 Task: Sort the products in the category "Champagne & Sparkling Wine" by unit price (low first).
Action: Mouse moved to (661, 247)
Screenshot: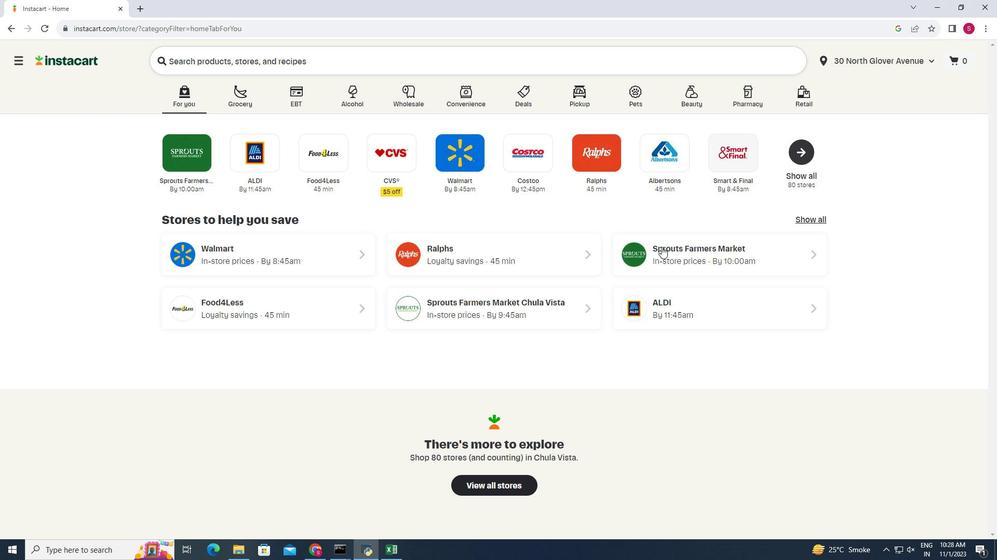 
Action: Mouse pressed left at (661, 247)
Screenshot: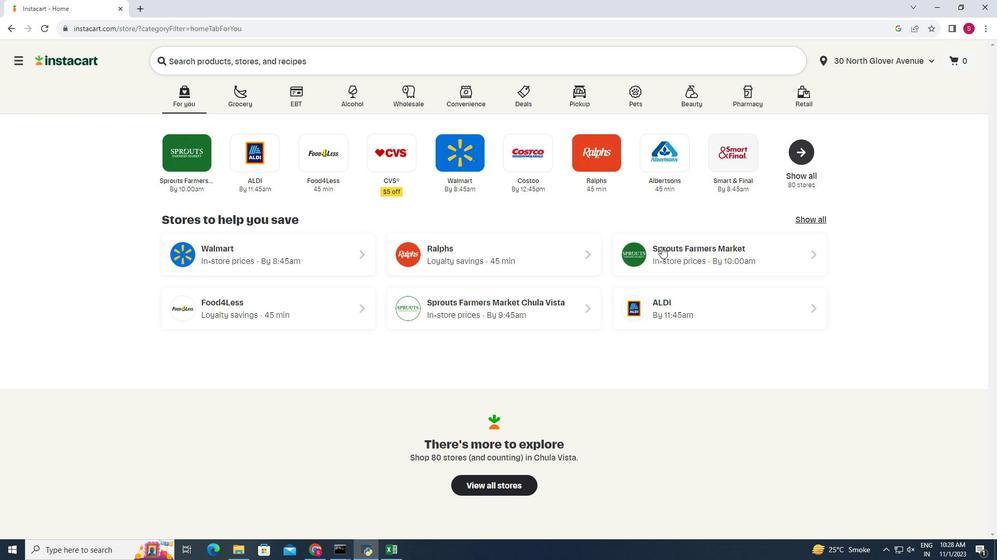 
Action: Mouse moved to (33, 525)
Screenshot: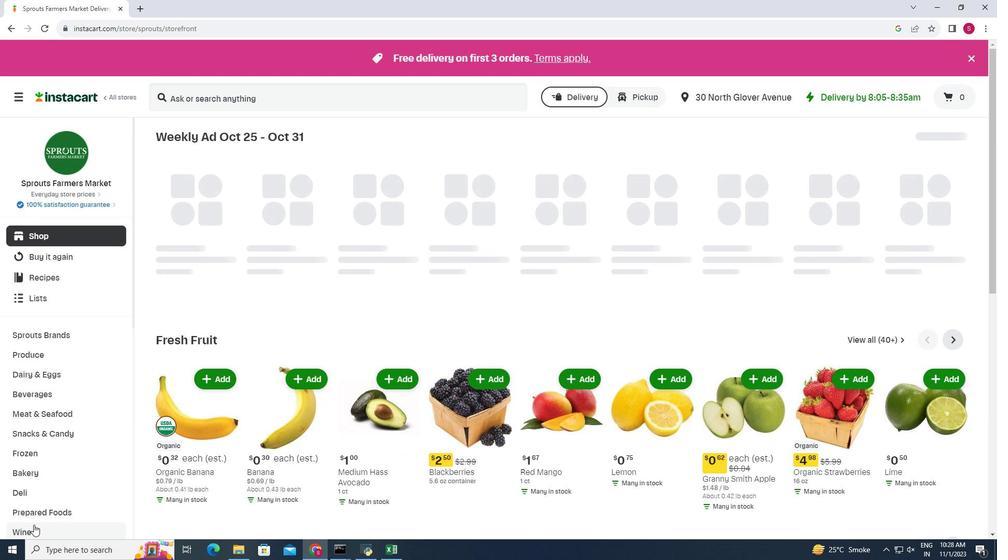 
Action: Mouse pressed left at (33, 525)
Screenshot: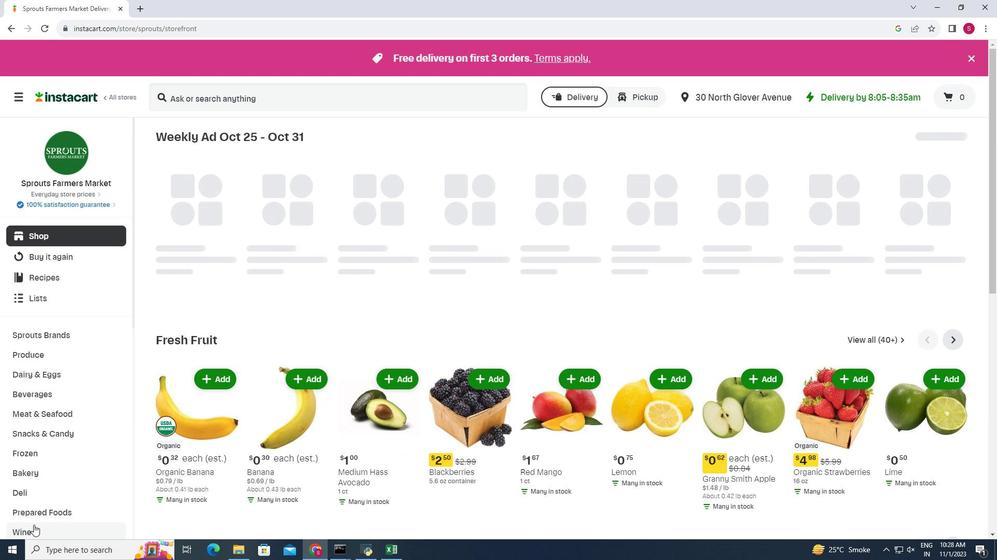 
Action: Mouse moved to (333, 163)
Screenshot: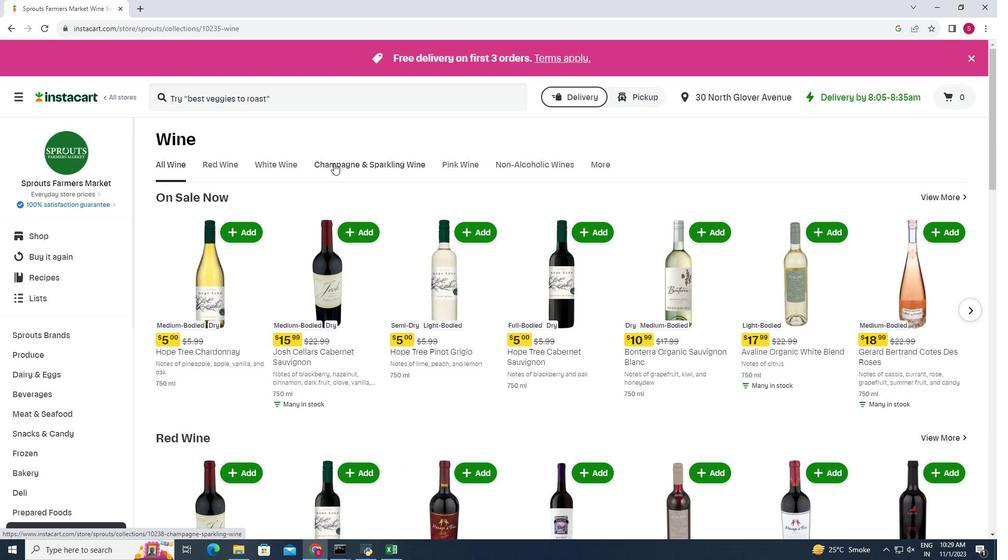 
Action: Mouse pressed left at (333, 163)
Screenshot: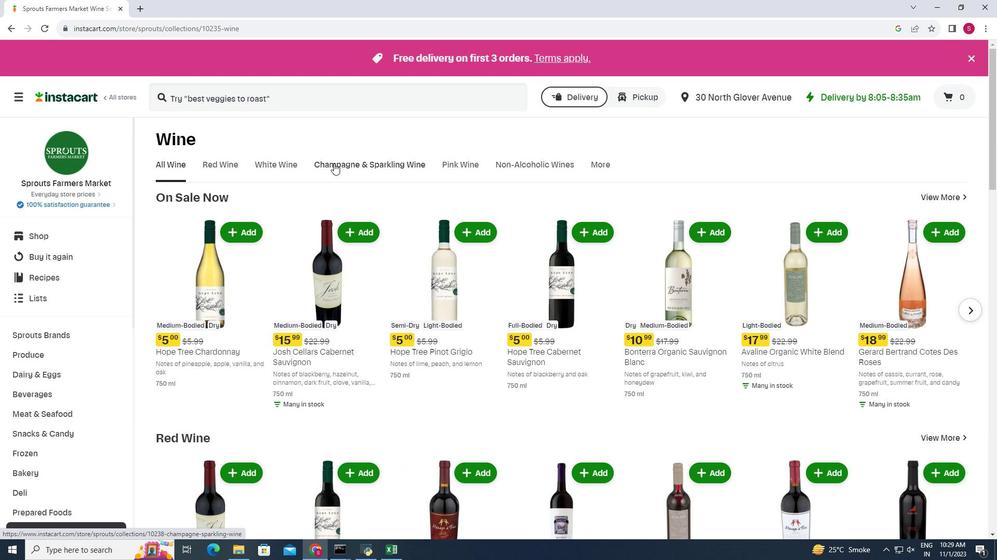 
Action: Mouse moved to (949, 251)
Screenshot: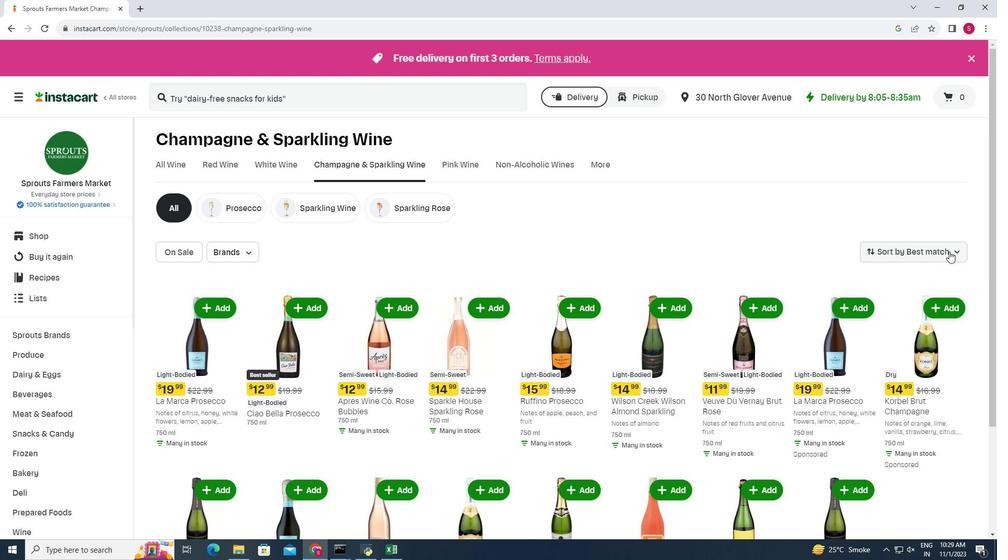 
Action: Mouse pressed left at (949, 251)
Screenshot: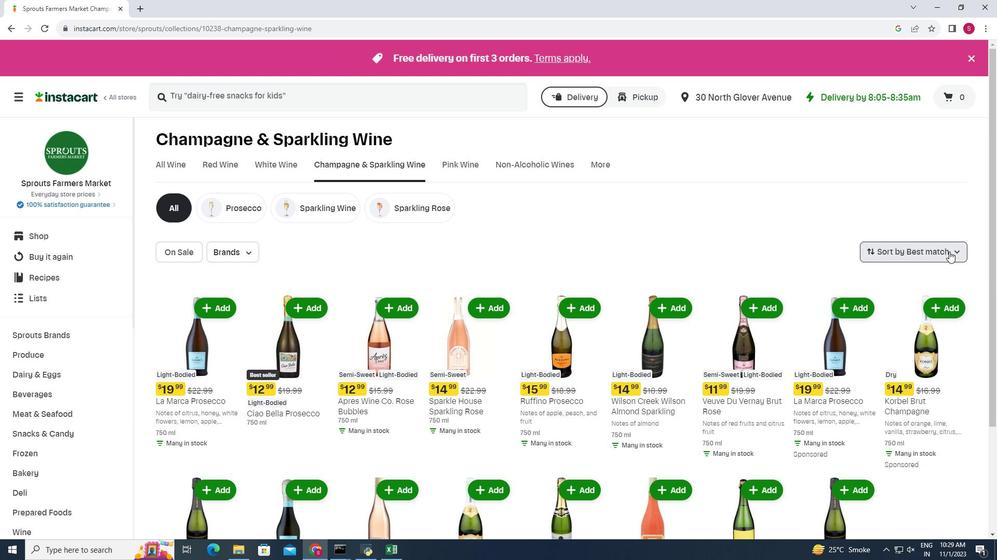
Action: Mouse moved to (929, 342)
Screenshot: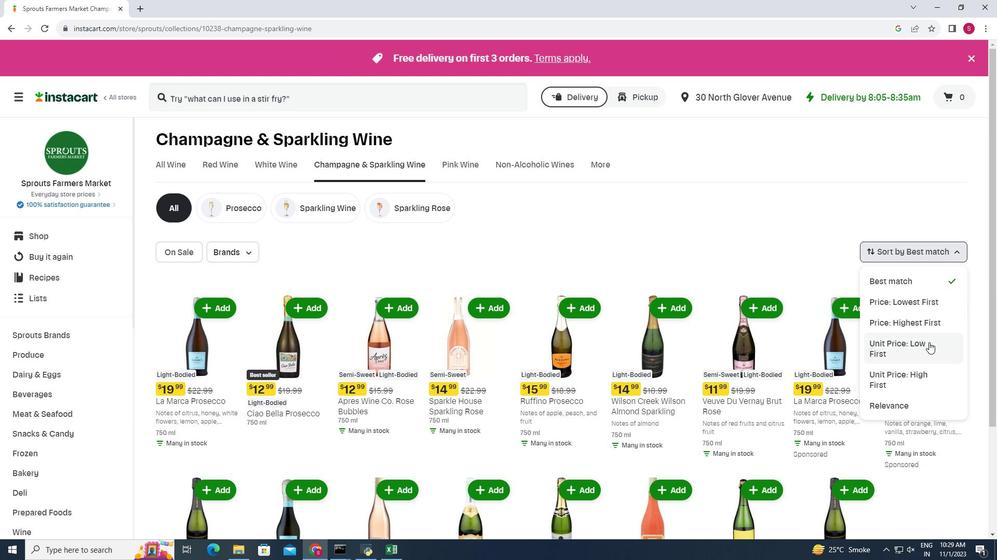 
Action: Mouse pressed left at (929, 342)
Screenshot: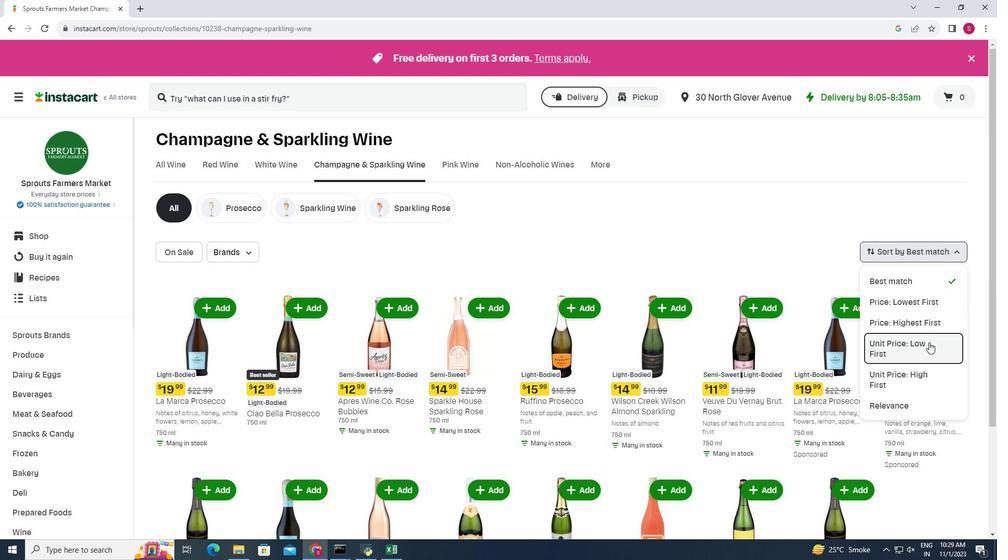 
Action: Mouse moved to (525, 256)
Screenshot: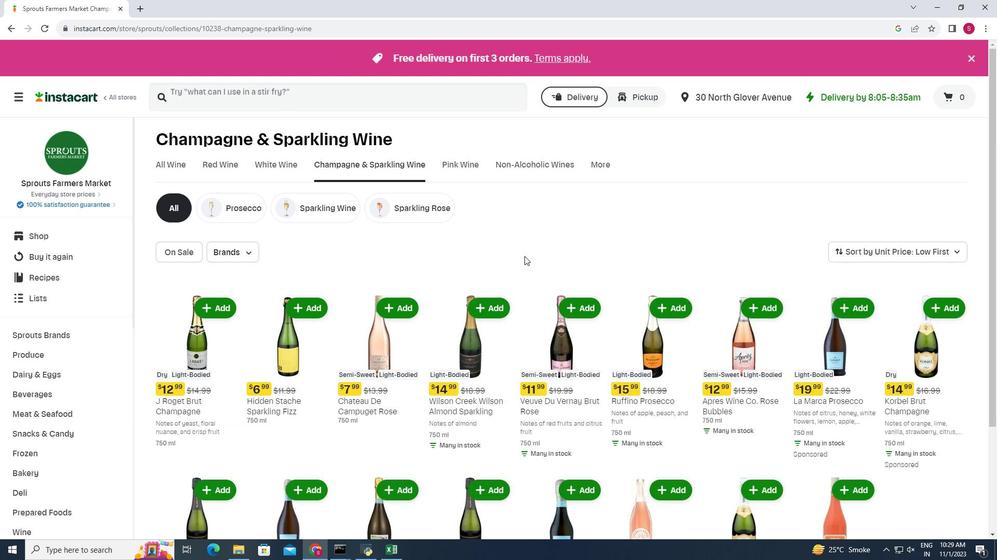 
Action: Mouse scrolled (525, 256) with delta (0, 0)
Screenshot: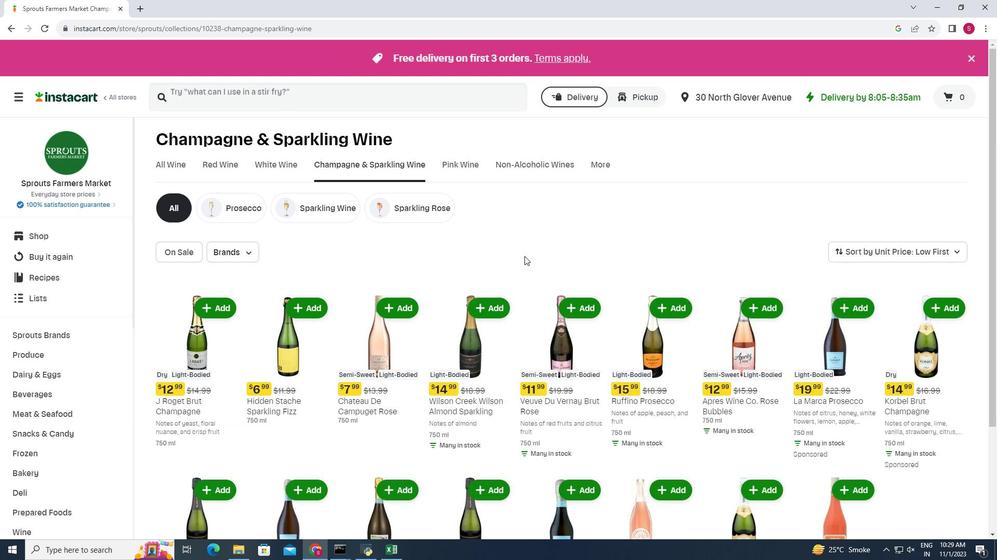 
Action: Mouse moved to (524, 256)
Screenshot: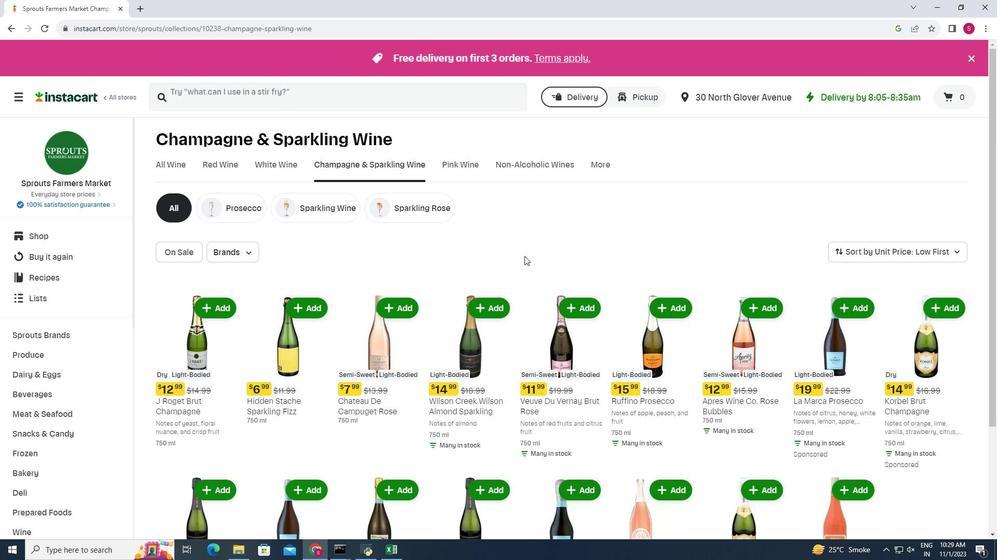 
Action: Mouse scrolled (524, 256) with delta (0, 0)
Screenshot: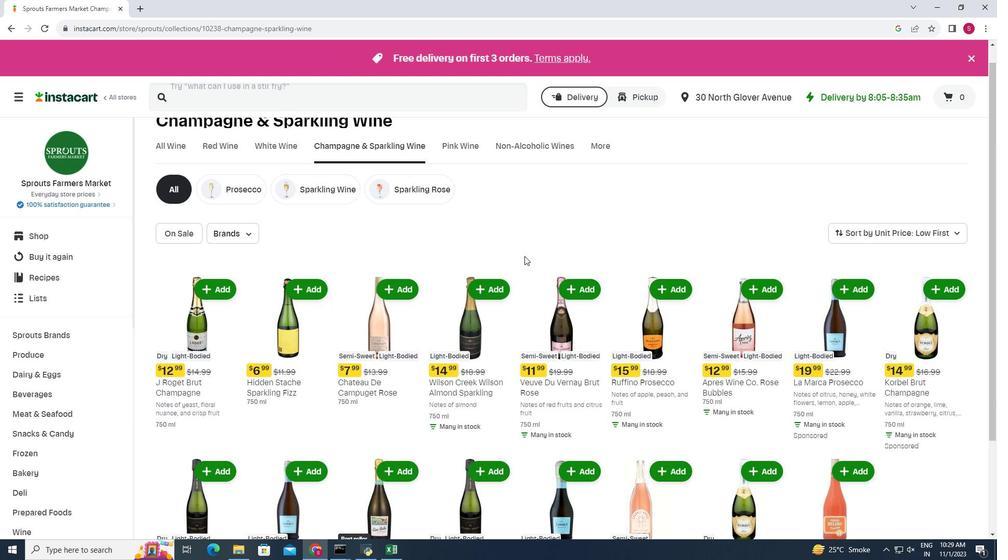 
Action: Mouse scrolled (524, 256) with delta (0, 0)
Screenshot: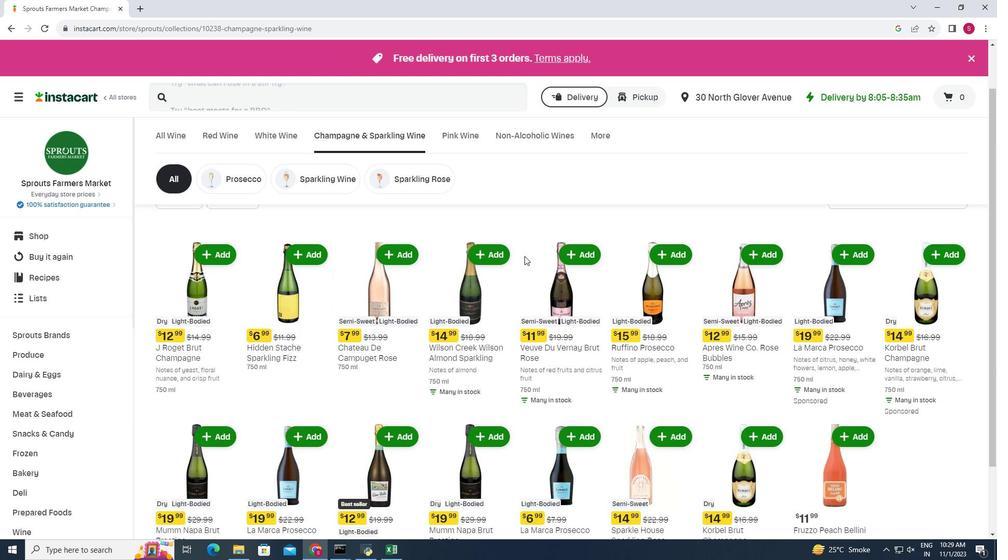 
Action: Mouse scrolled (524, 256) with delta (0, 0)
Screenshot: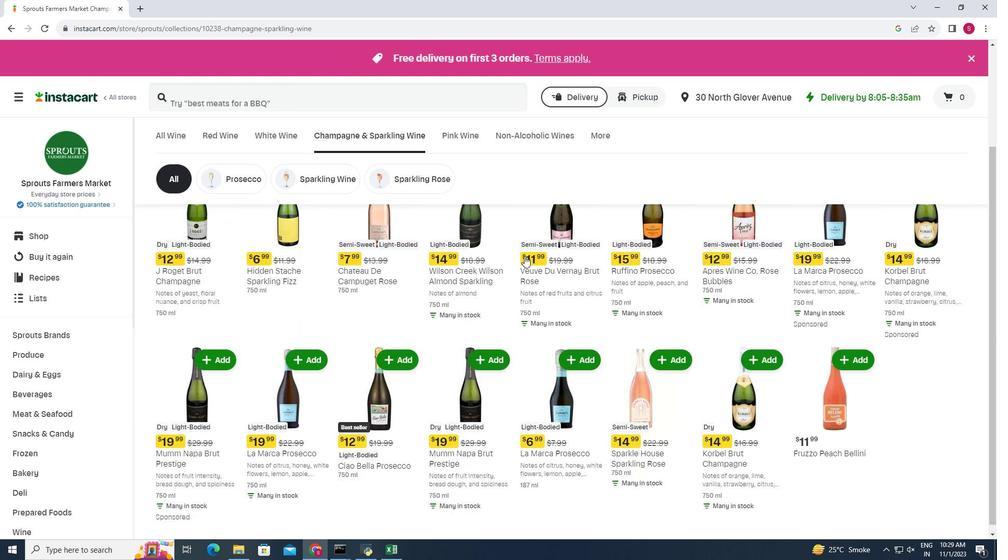 
Action: Mouse scrolled (524, 256) with delta (0, 0)
Screenshot: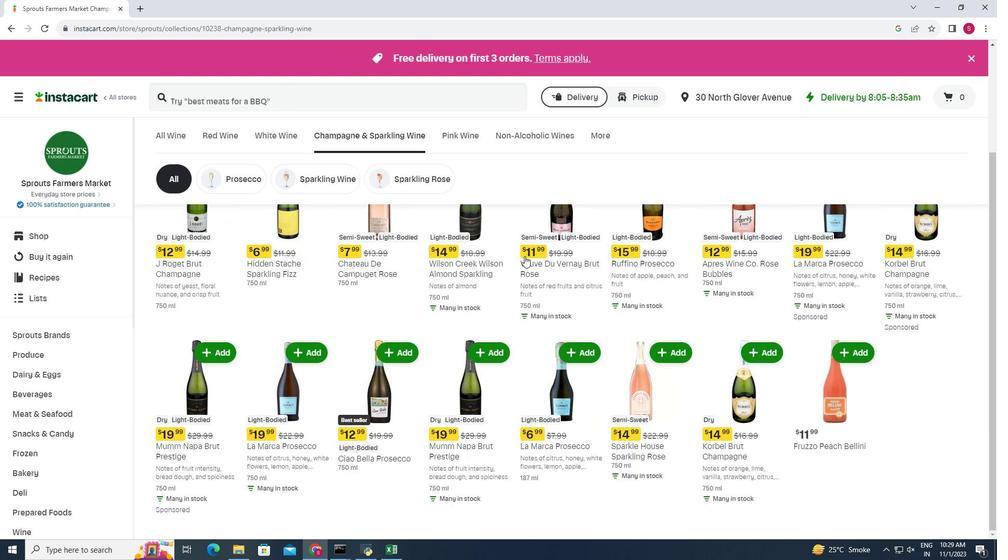 
Action: Mouse scrolled (524, 256) with delta (0, 0)
Screenshot: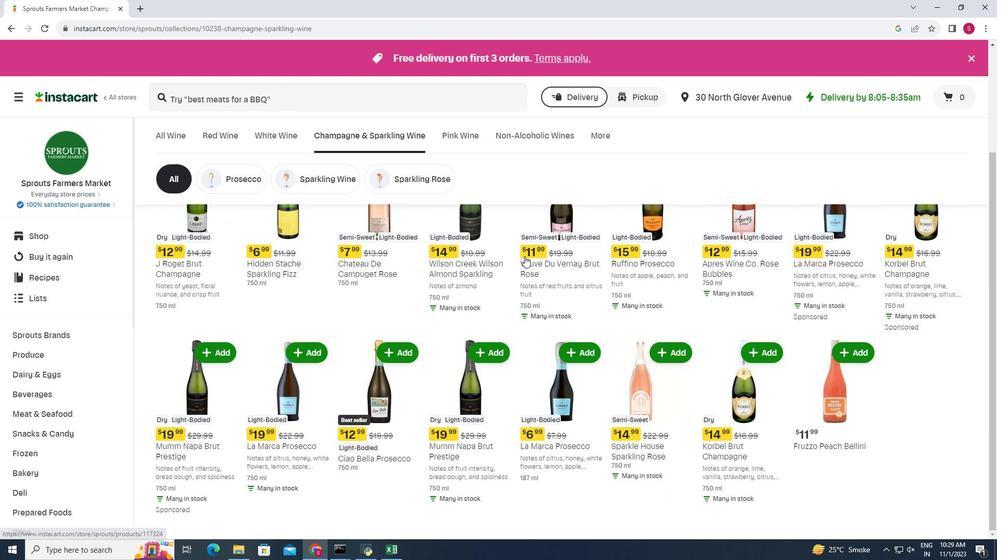 
Action: Mouse scrolled (524, 256) with delta (0, 0)
Screenshot: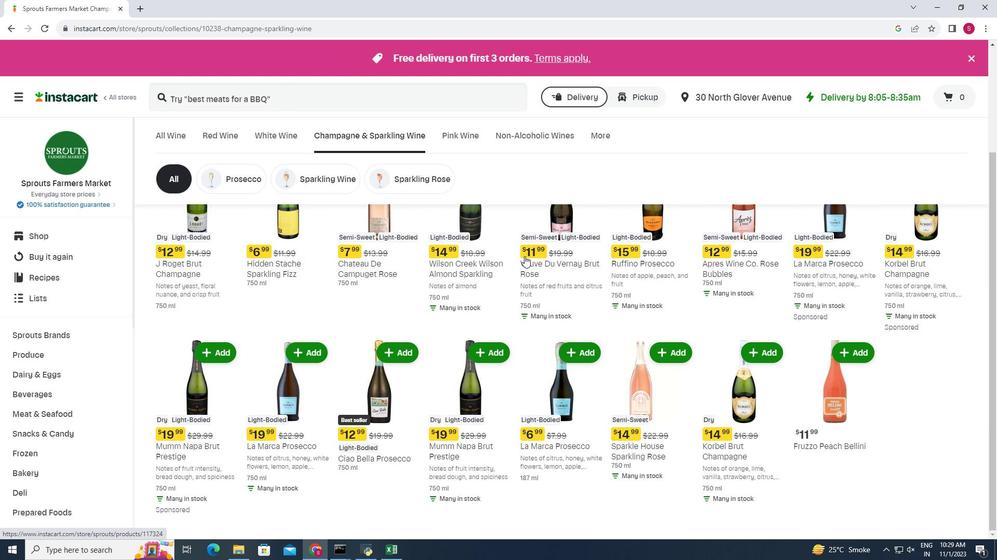 
Action: Mouse moved to (518, 261)
Screenshot: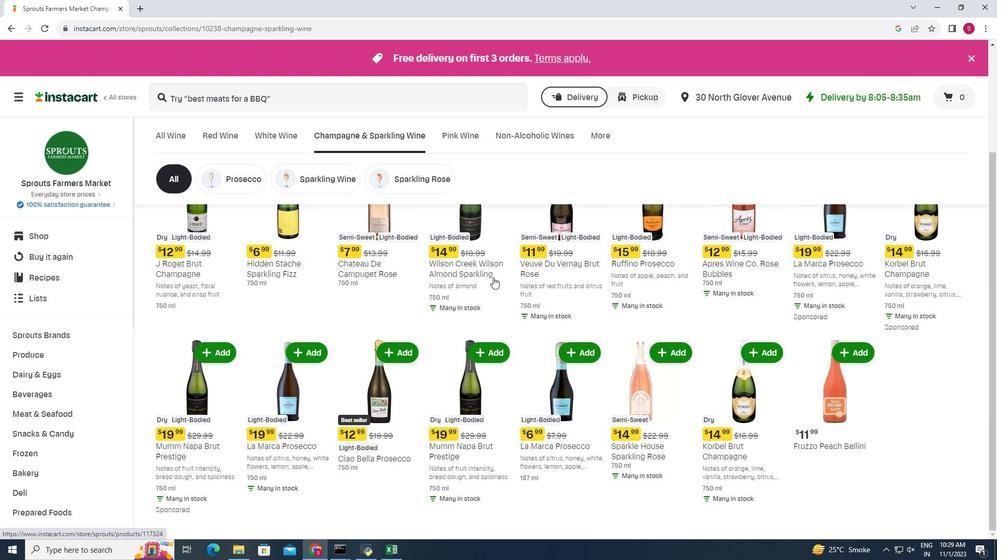 
